 Task: Assign in the project VestaTech the issue 'Integrate a new gamification feature into an existing mobile application to increase user engagement and motivation' to the sprint 'Test Trek'.
Action: Mouse moved to (786, 284)
Screenshot: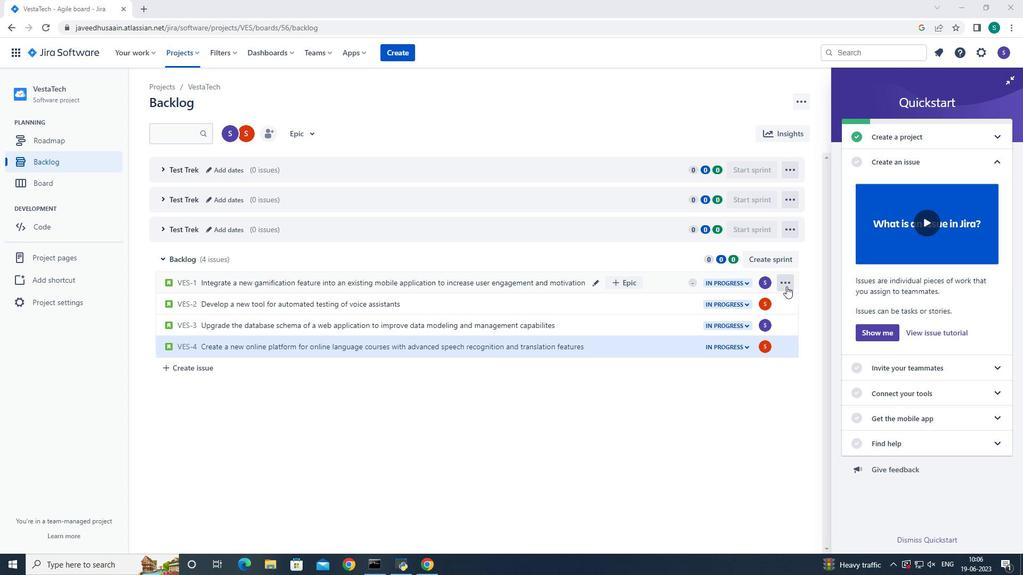
Action: Mouse pressed left at (786, 284)
Screenshot: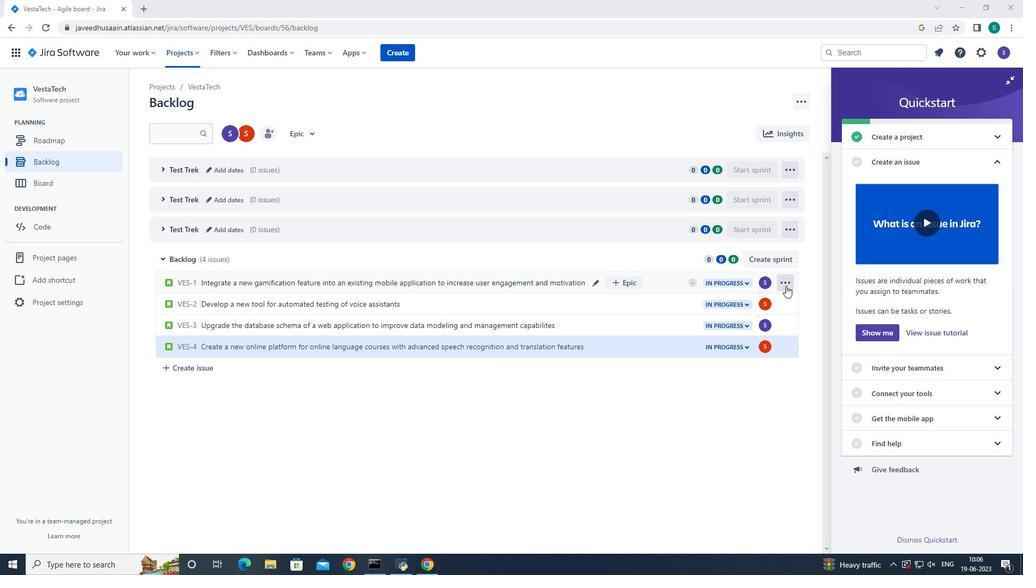 
Action: Mouse moved to (749, 405)
Screenshot: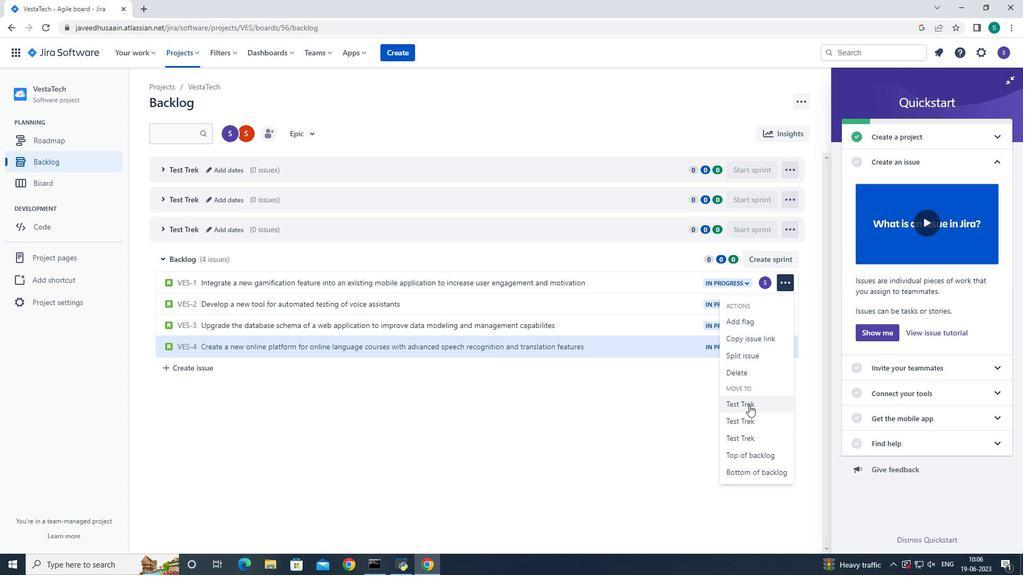 
Action: Mouse pressed left at (749, 405)
Screenshot: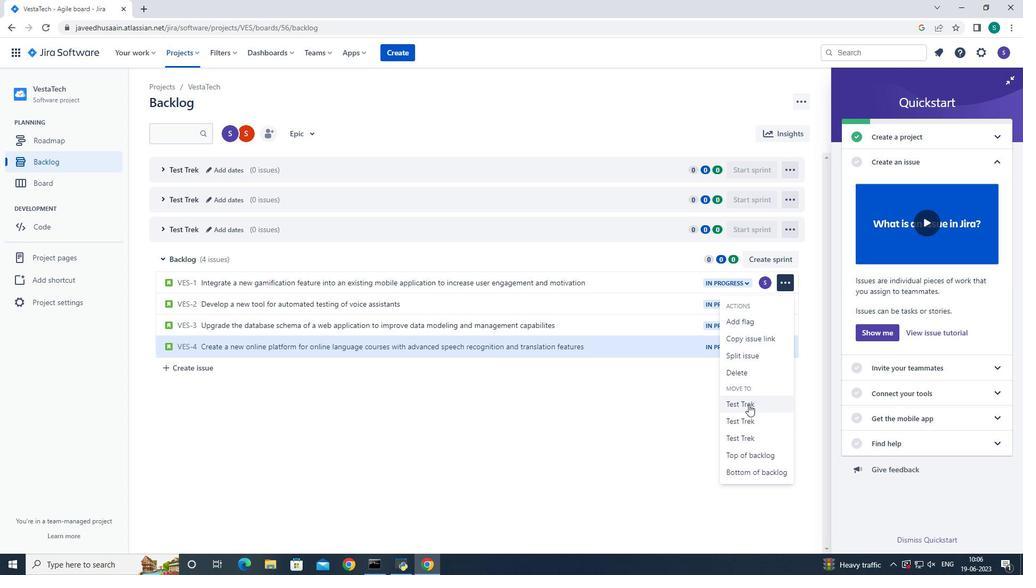 
